 Task: Create a due date automation trigger when advanced on, on the wednesday of the week before a card is due add fields with custom field "Resume" set to a date more than 1 working days ago at 11:00 AM.
Action: Mouse moved to (944, 72)
Screenshot: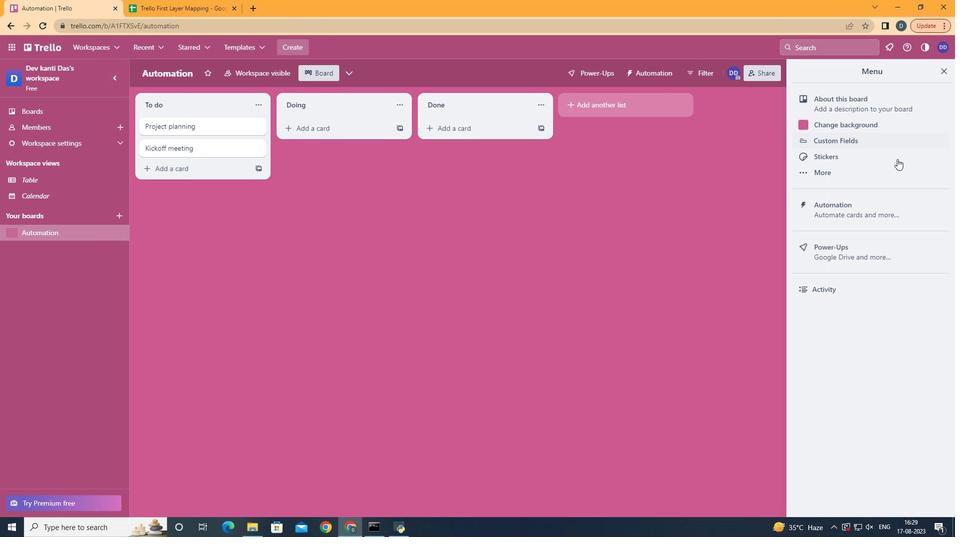 
Action: Mouse pressed left at (944, 72)
Screenshot: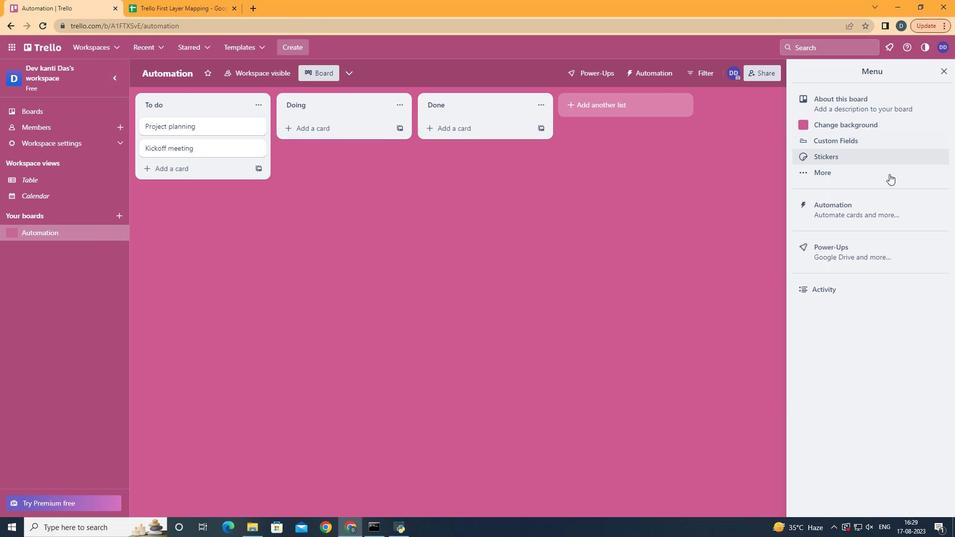
Action: Mouse moved to (873, 217)
Screenshot: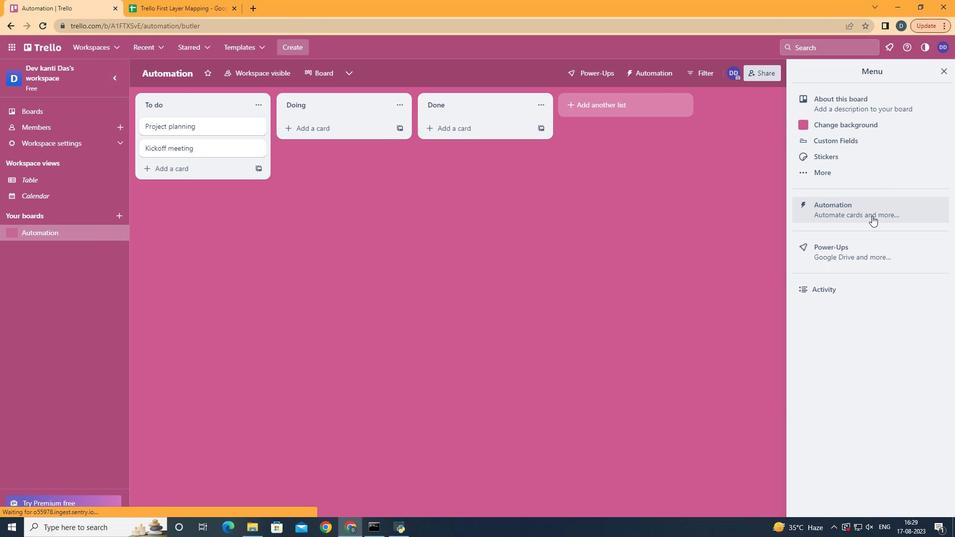 
Action: Mouse pressed left at (873, 217)
Screenshot: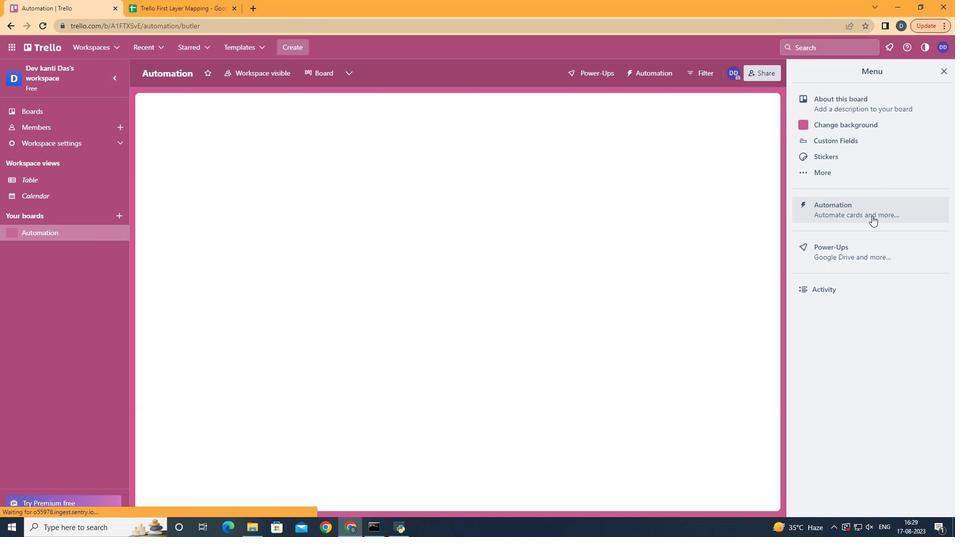 
Action: Mouse moved to (174, 202)
Screenshot: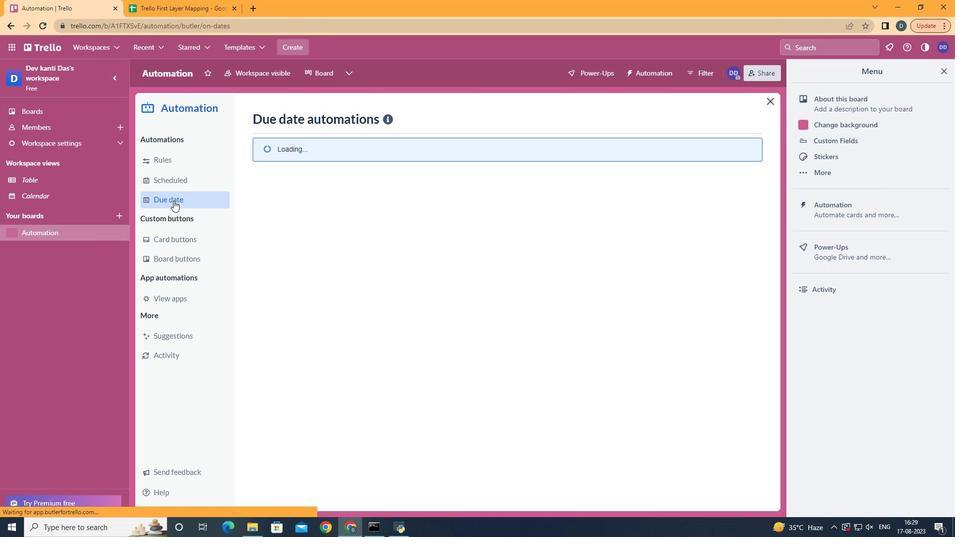 
Action: Mouse pressed left at (174, 202)
Screenshot: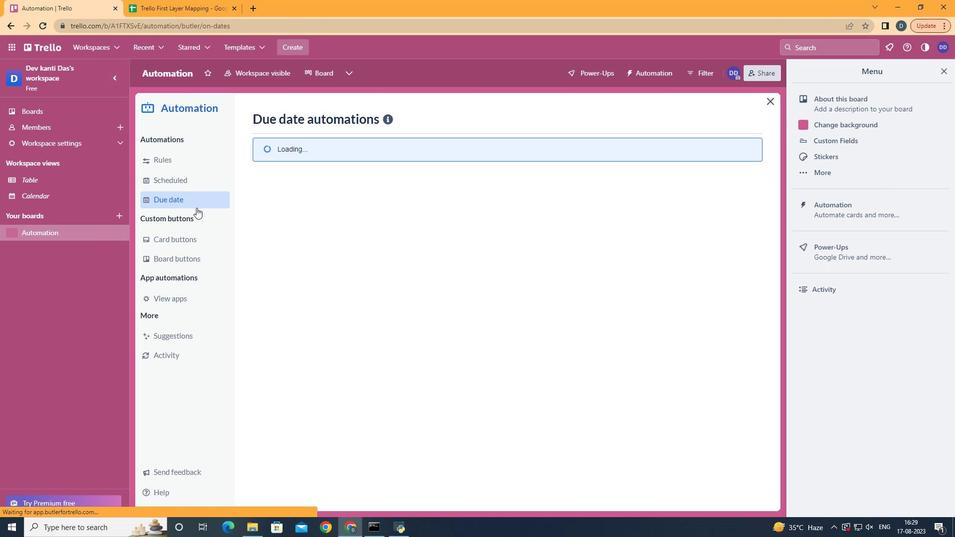 
Action: Mouse moved to (705, 116)
Screenshot: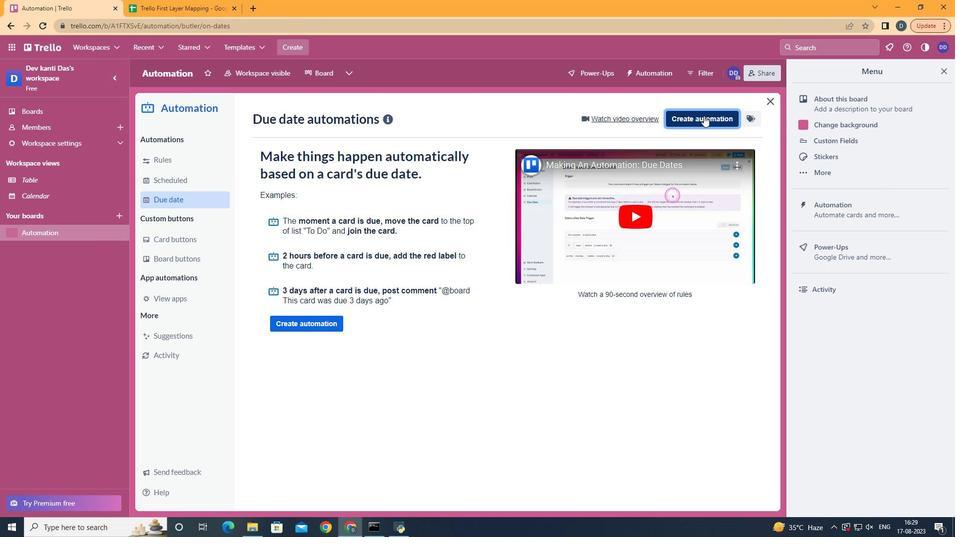 
Action: Mouse pressed left at (705, 116)
Screenshot: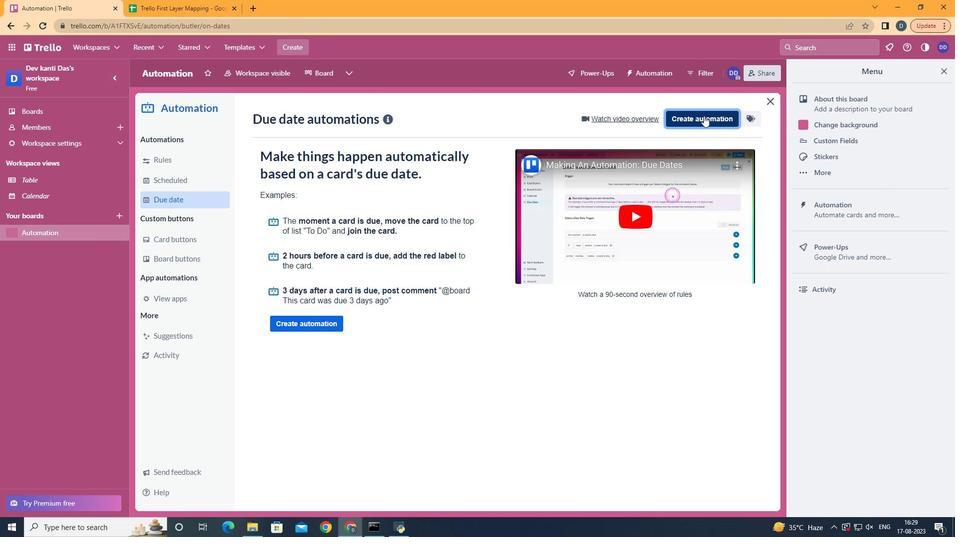 
Action: Mouse moved to (498, 218)
Screenshot: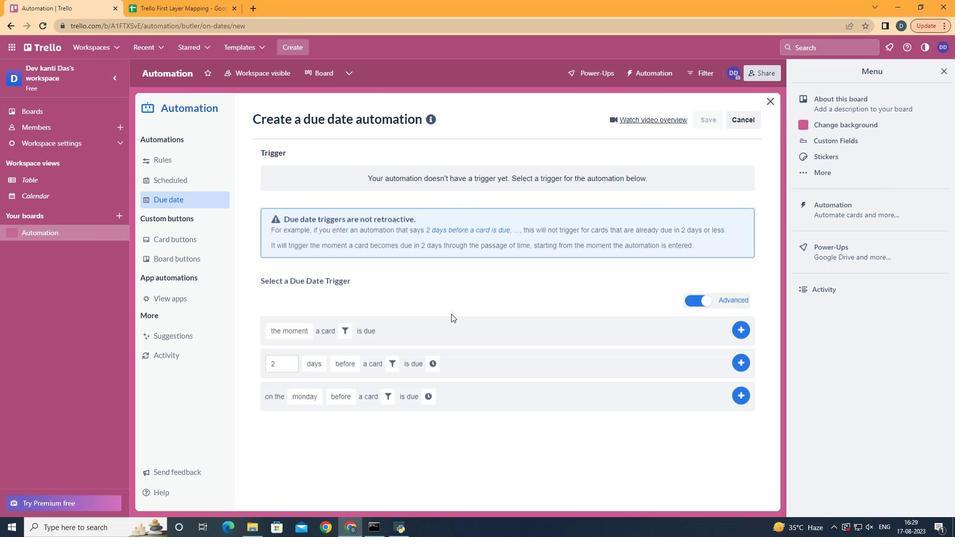 
Action: Mouse pressed left at (498, 218)
Screenshot: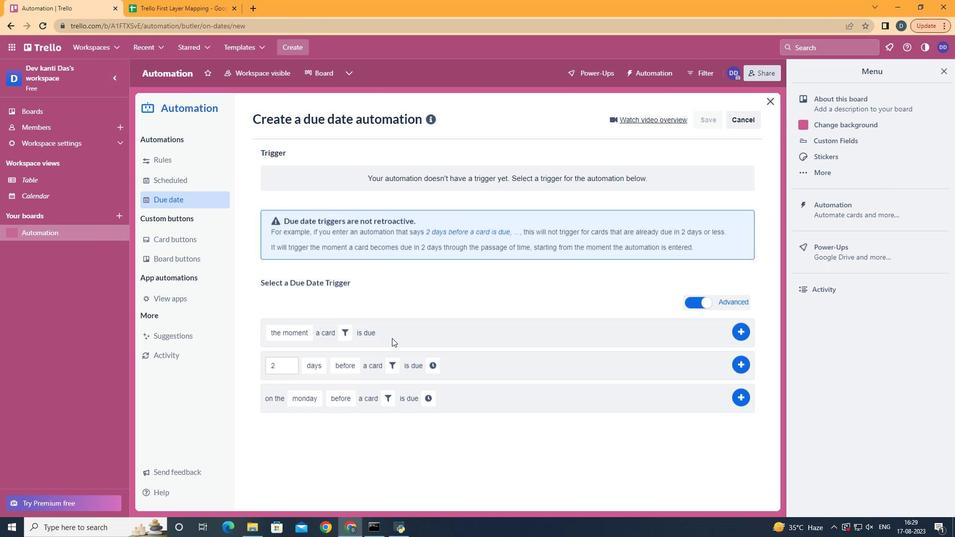 
Action: Mouse moved to (316, 300)
Screenshot: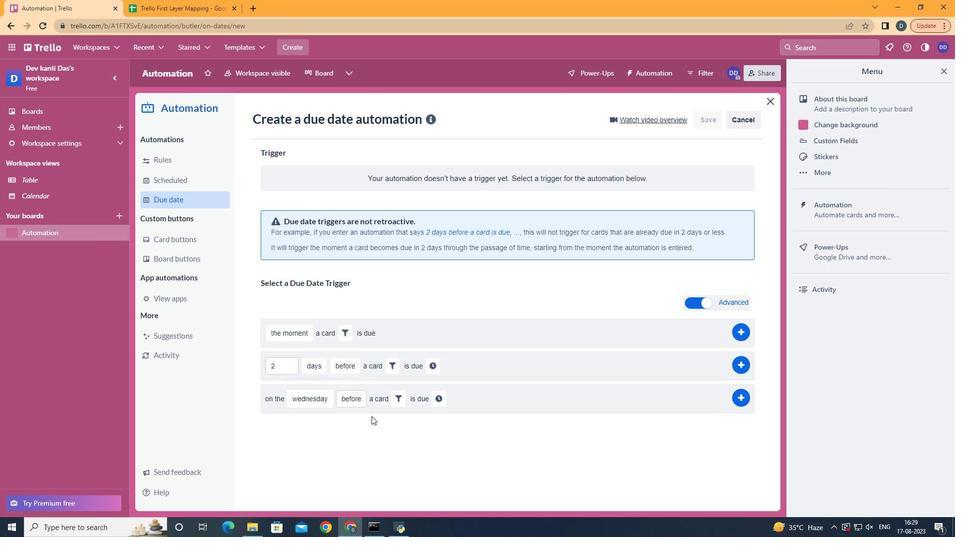 
Action: Mouse pressed left at (316, 300)
Screenshot: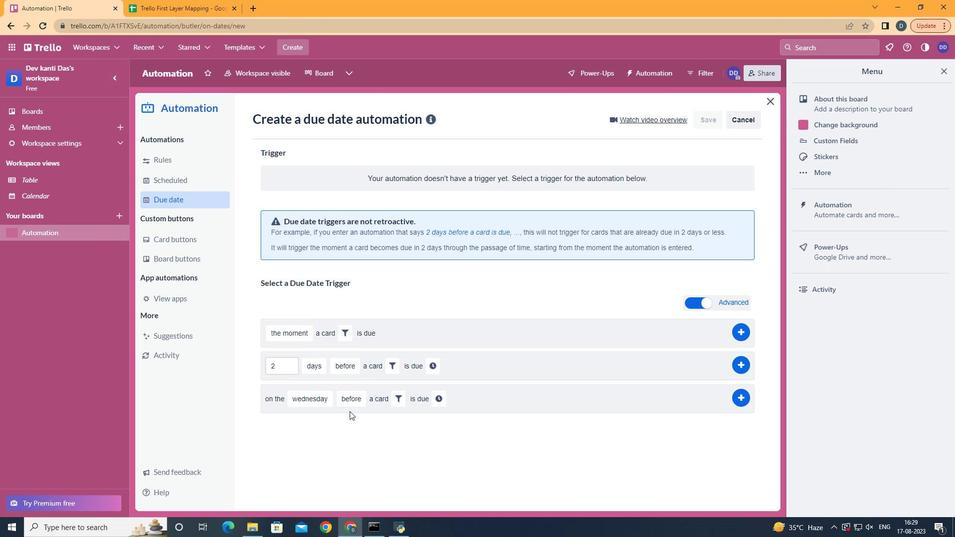 
Action: Mouse moved to (381, 484)
Screenshot: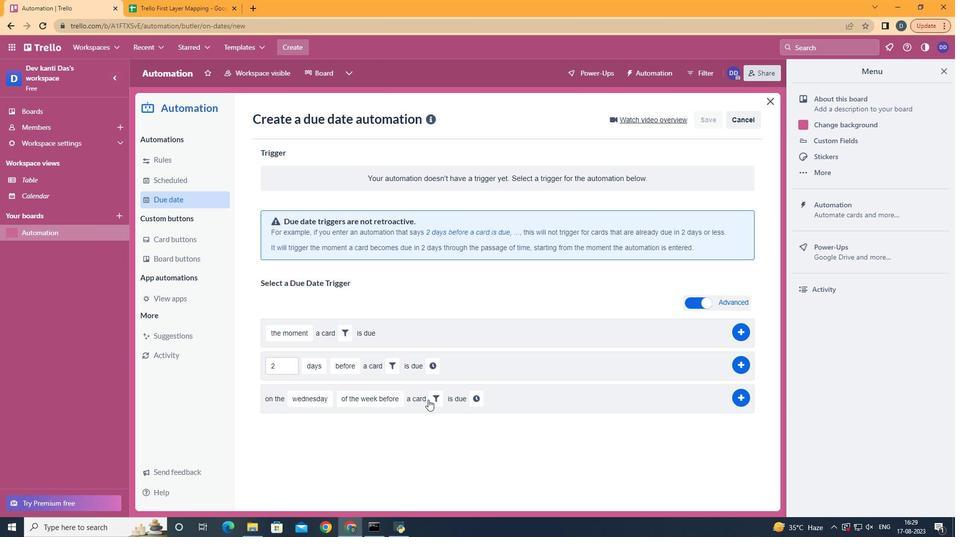 
Action: Mouse pressed left at (381, 484)
Screenshot: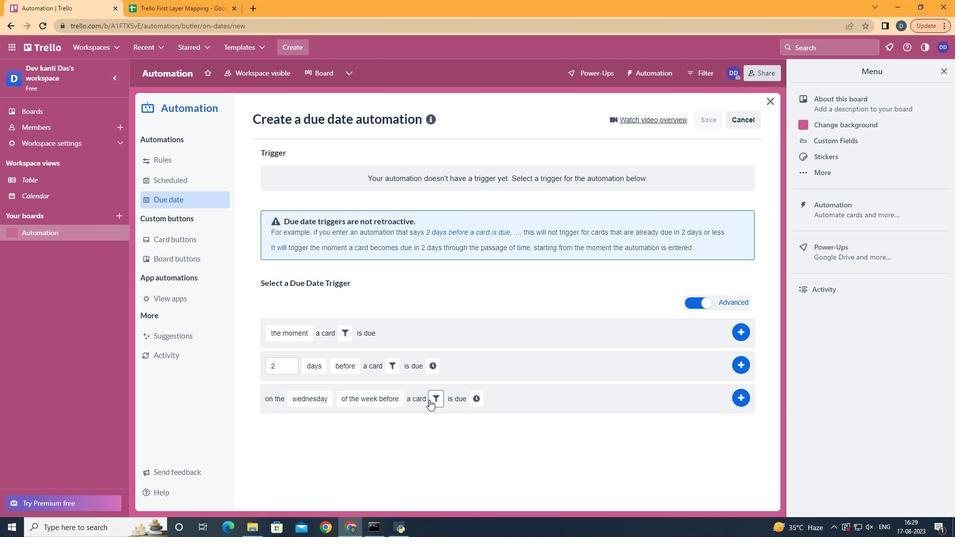 
Action: Mouse moved to (430, 401)
Screenshot: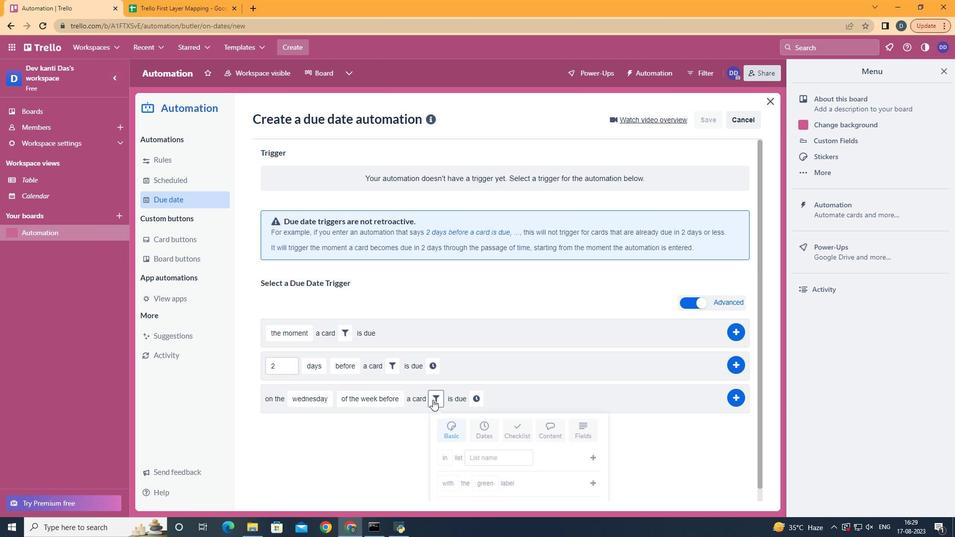 
Action: Mouse pressed left at (430, 401)
Screenshot: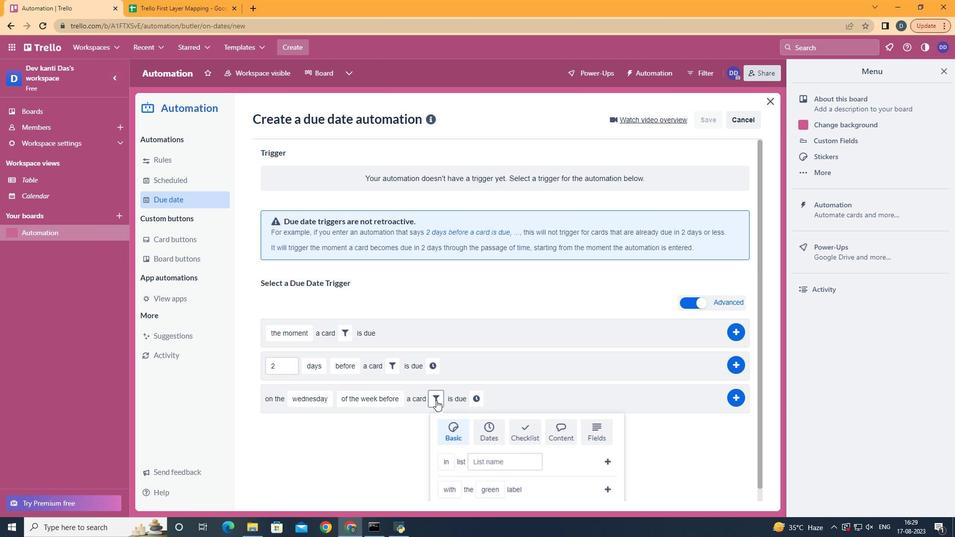 
Action: Mouse moved to (605, 430)
Screenshot: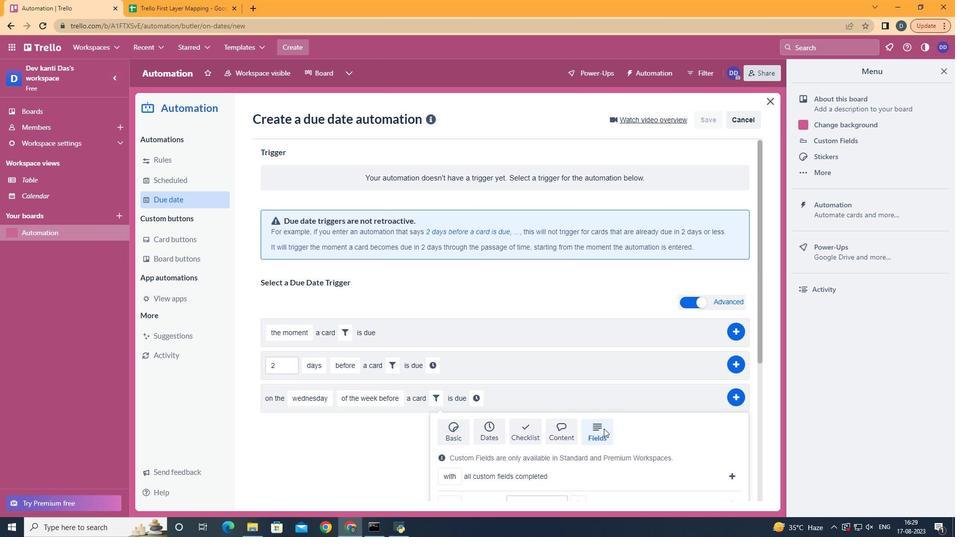 
Action: Mouse pressed left at (605, 430)
Screenshot: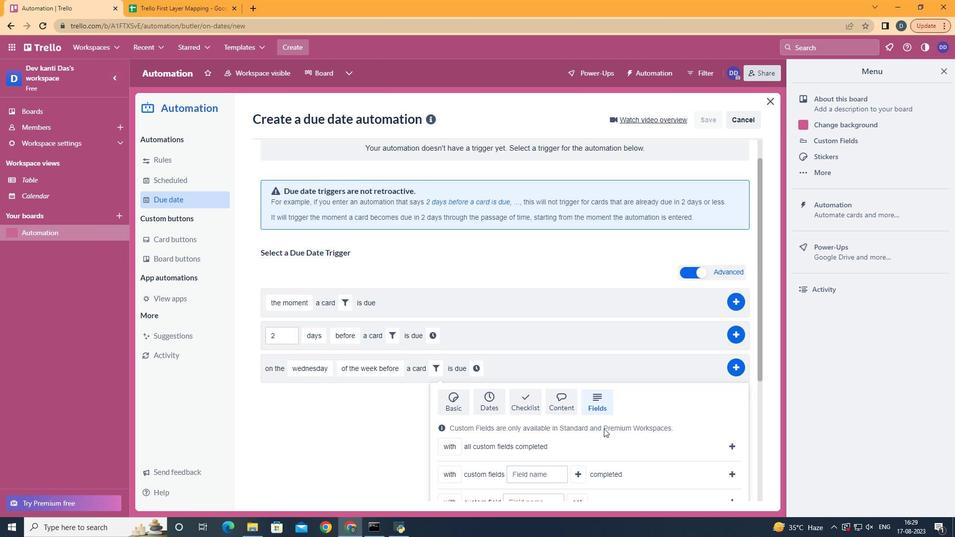 
Action: Mouse scrolled (605, 429) with delta (0, 0)
Screenshot: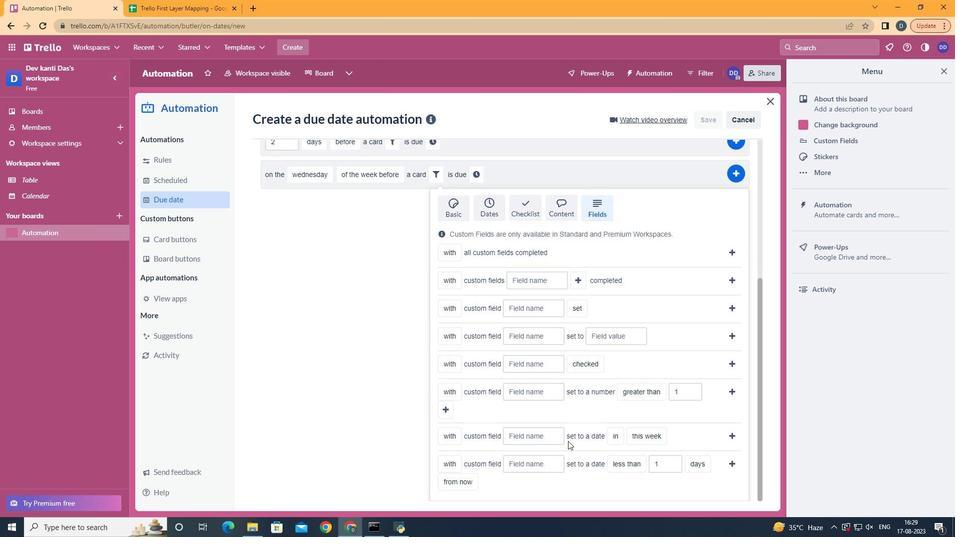 
Action: Mouse scrolled (605, 429) with delta (0, 0)
Screenshot: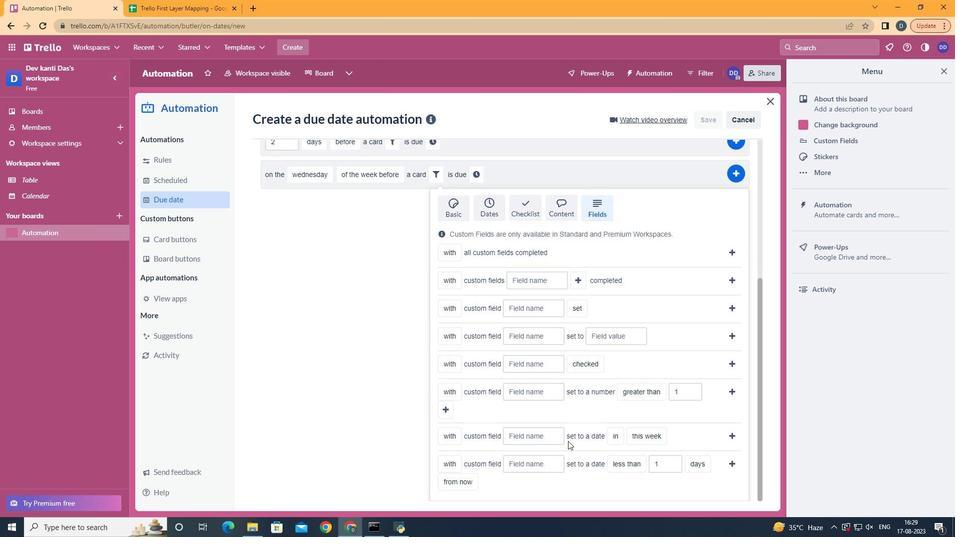 
Action: Mouse scrolled (605, 429) with delta (0, 0)
Screenshot: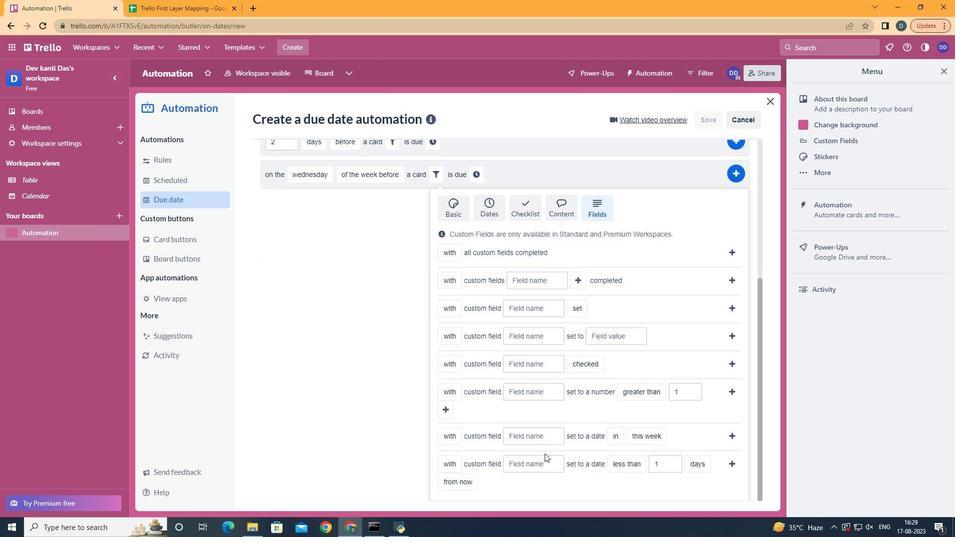 
Action: Mouse scrolled (605, 429) with delta (0, 0)
Screenshot: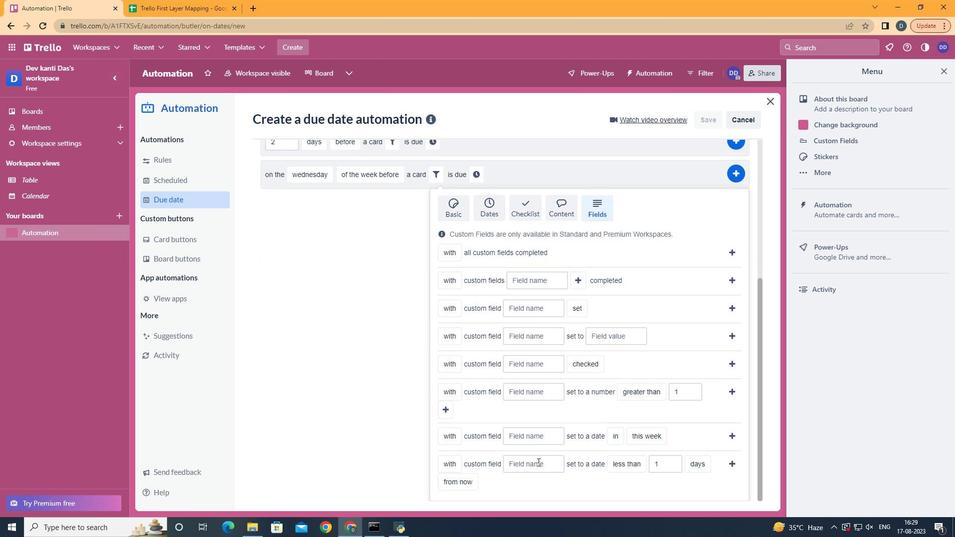 
Action: Mouse scrolled (605, 429) with delta (0, 0)
Screenshot: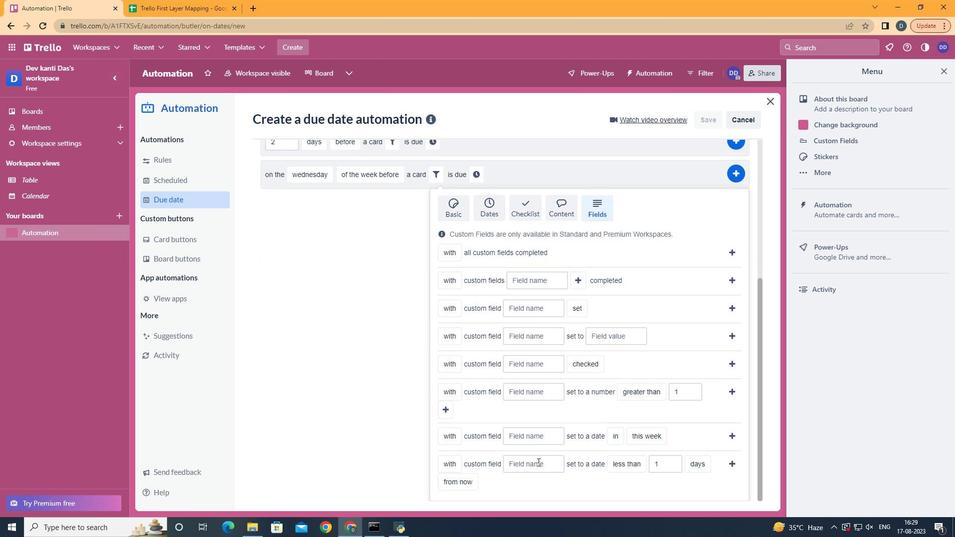 
Action: Mouse moved to (537, 470)
Screenshot: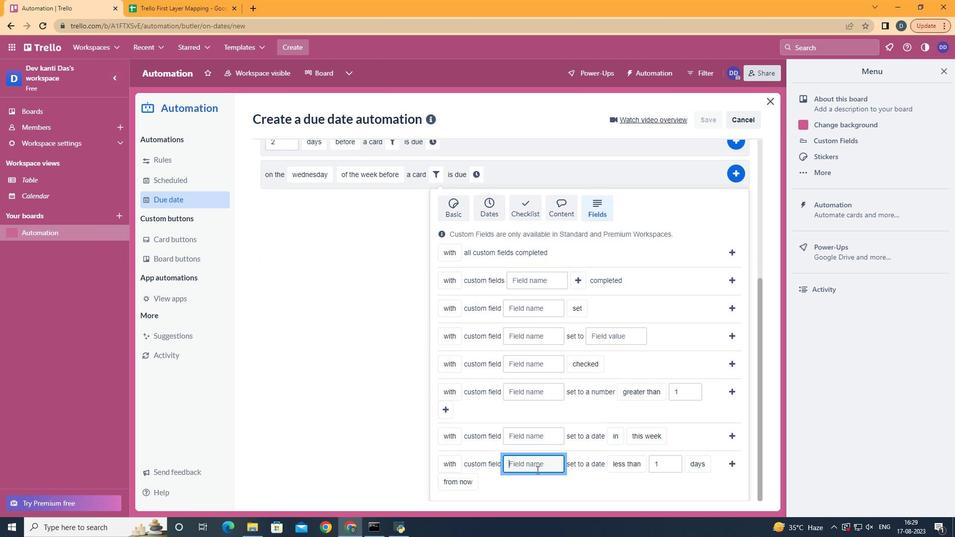 
Action: Mouse pressed left at (537, 470)
Screenshot: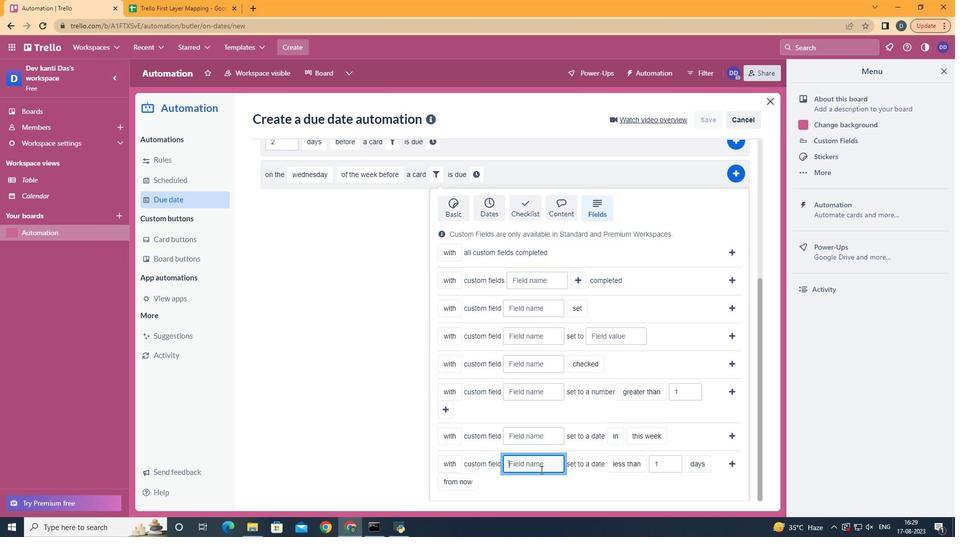 
Action: Mouse moved to (542, 471)
Screenshot: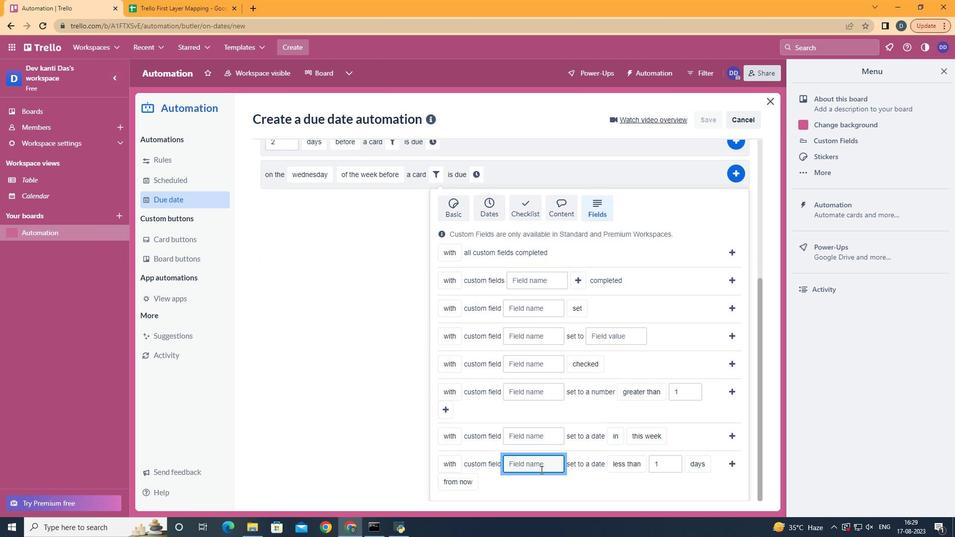 
Action: Key pressed <Key.shift><Key.shift><Key.shift>Resume
Screenshot: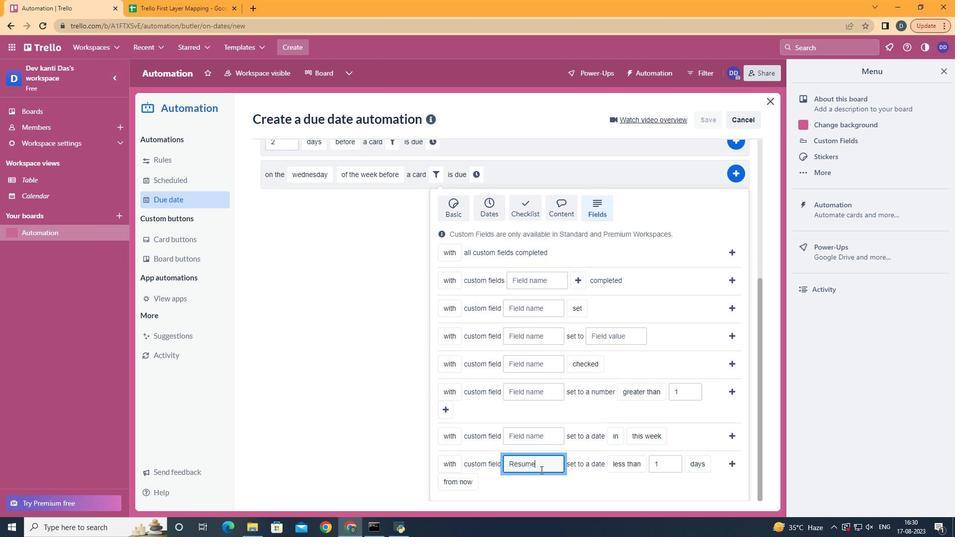 
Action: Mouse moved to (628, 417)
Screenshot: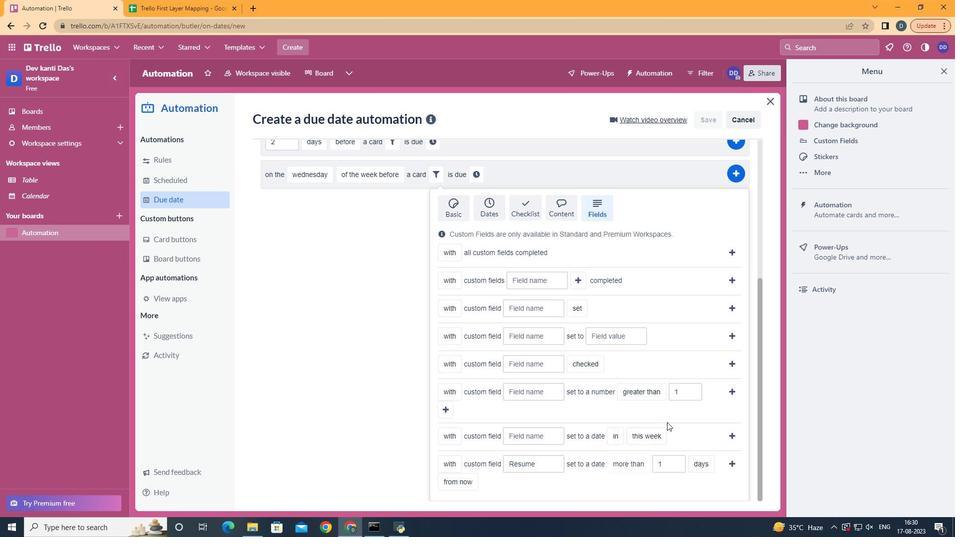 
Action: Mouse pressed left at (628, 417)
Screenshot: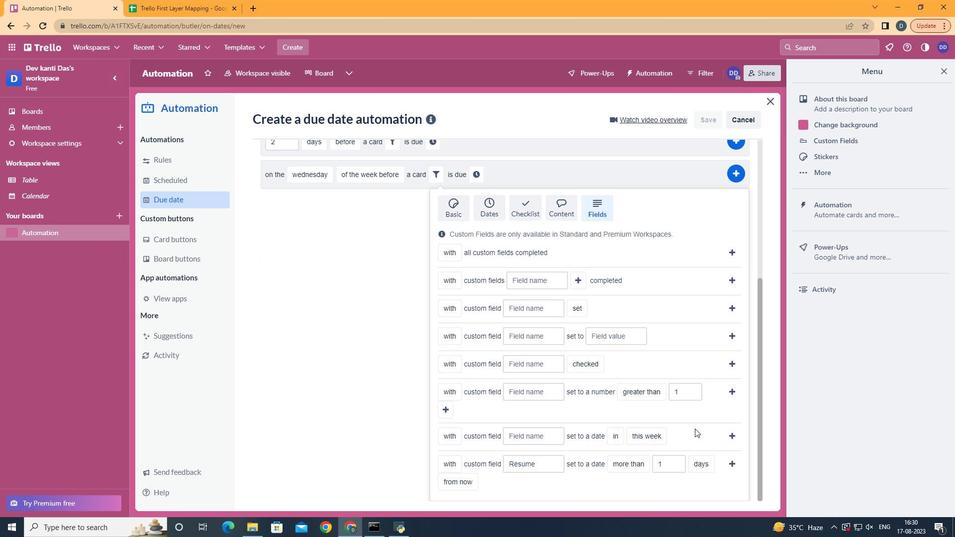 
Action: Mouse moved to (709, 452)
Screenshot: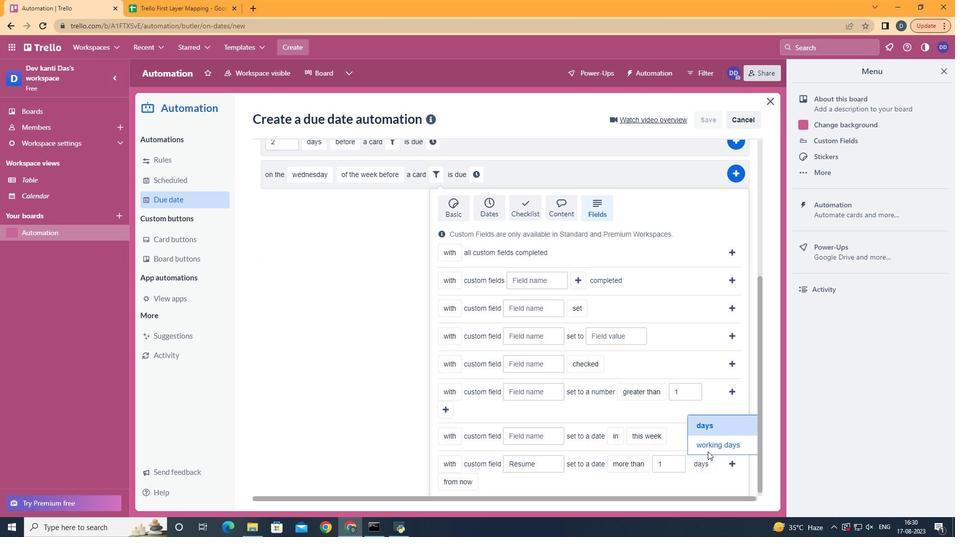 
Action: Mouse pressed left at (709, 452)
Screenshot: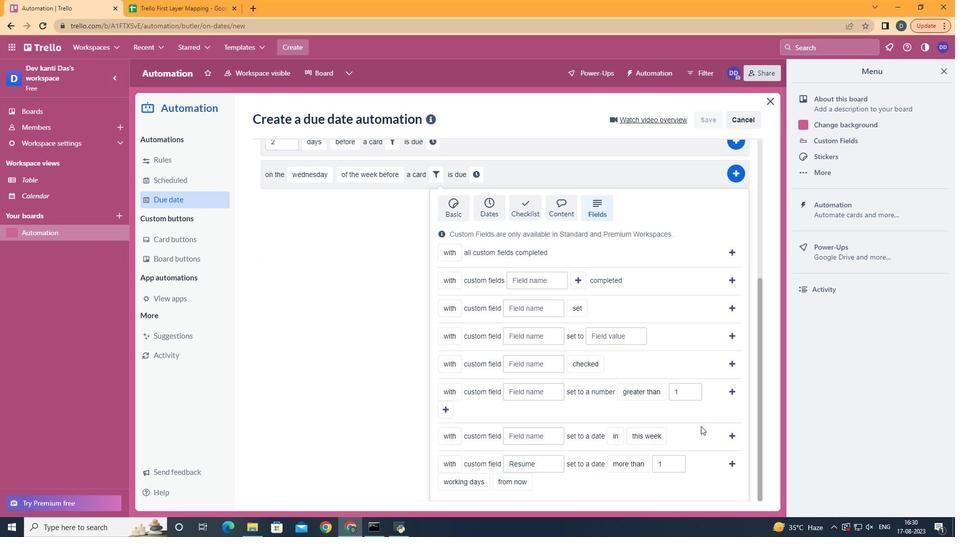 
Action: Mouse moved to (519, 466)
Screenshot: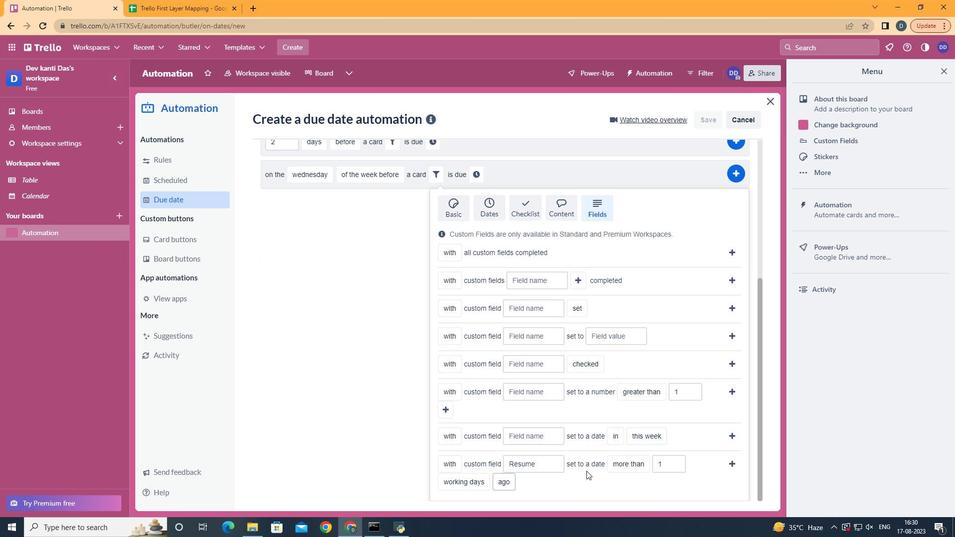 
Action: Mouse pressed left at (519, 466)
Screenshot: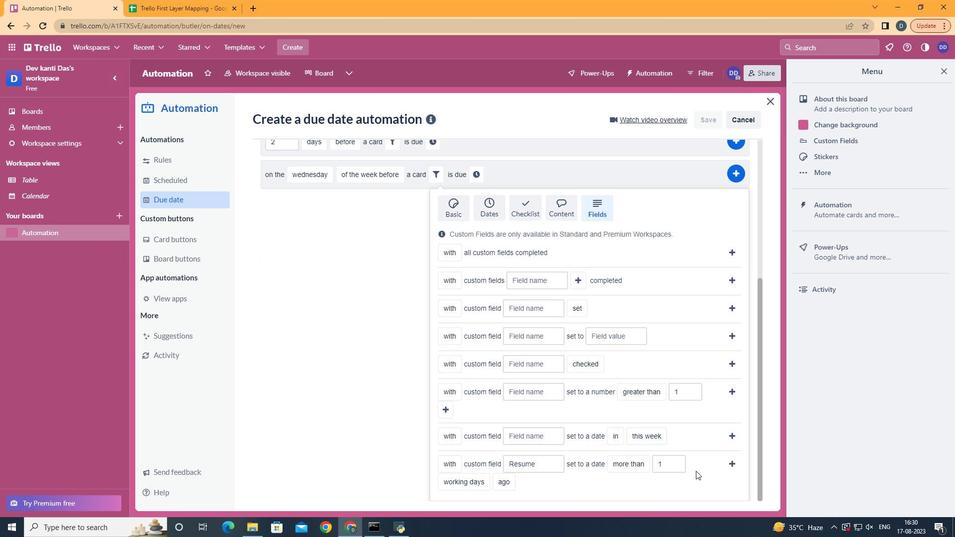 
Action: Mouse moved to (734, 462)
Screenshot: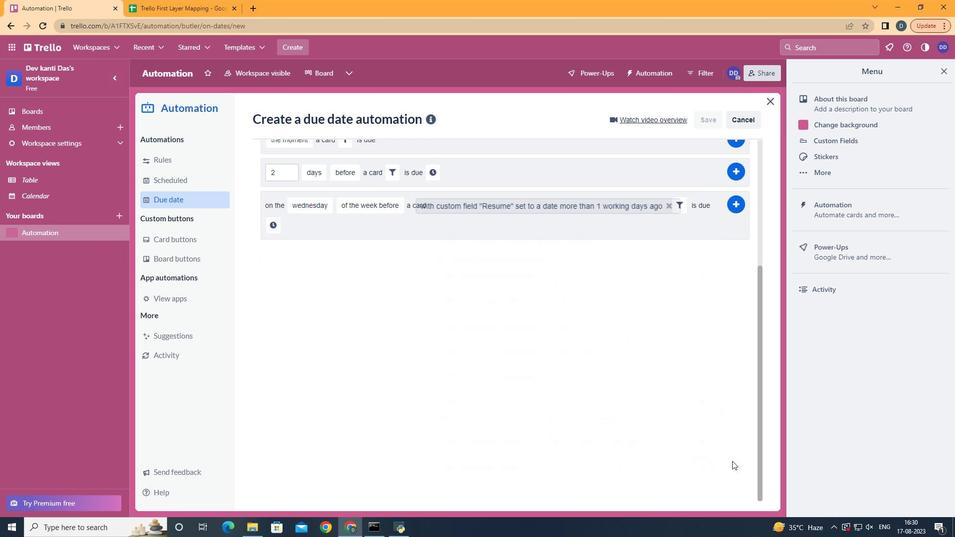 
Action: Mouse pressed left at (734, 462)
Screenshot: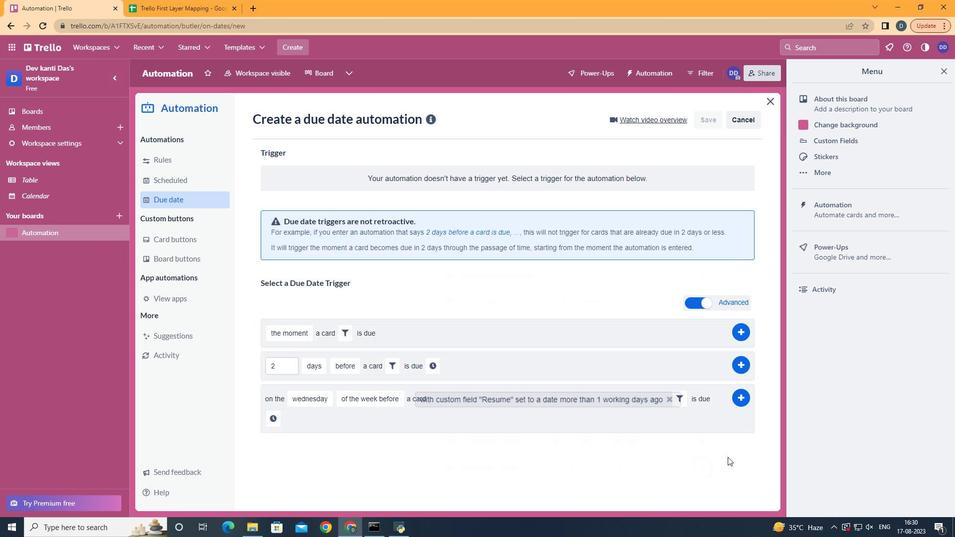 
Action: Mouse moved to (270, 424)
Screenshot: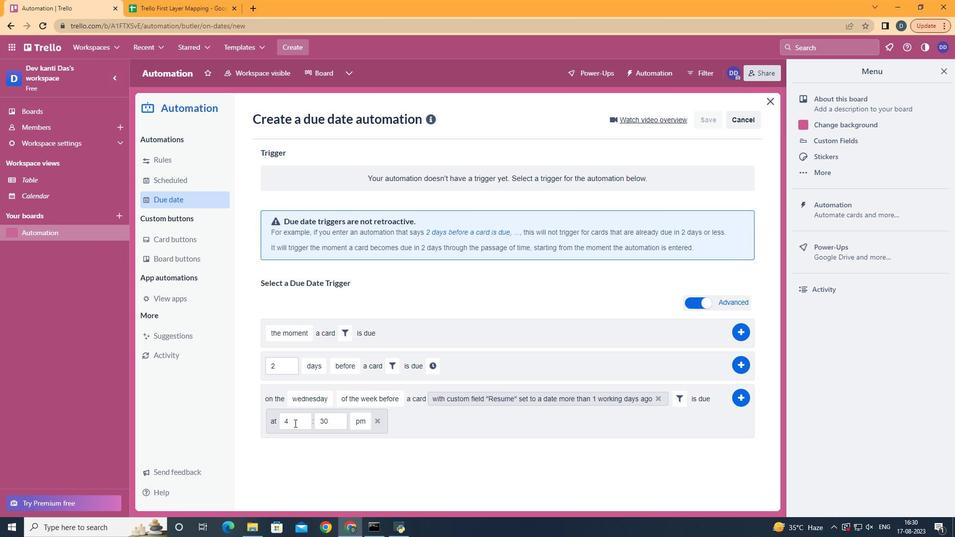 
Action: Mouse pressed left at (270, 424)
Screenshot: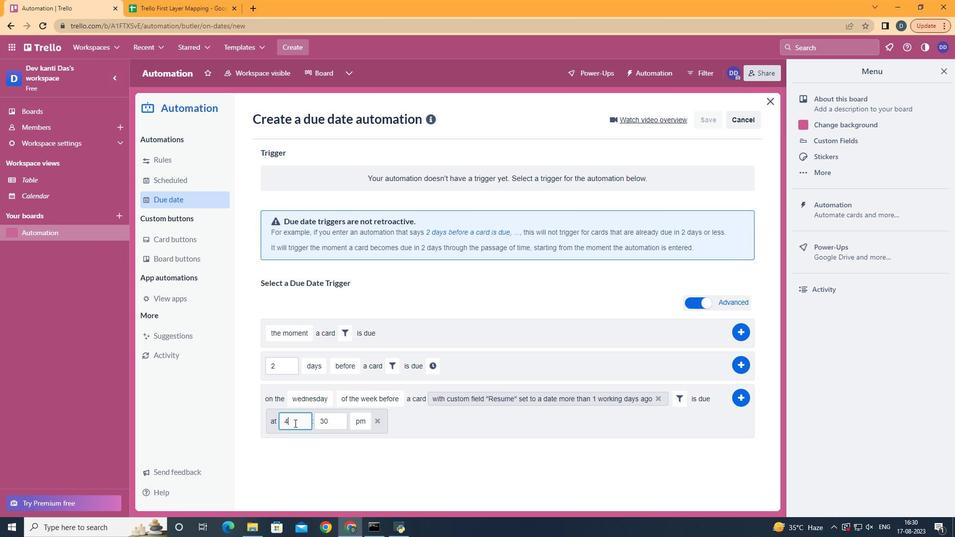 
Action: Mouse moved to (295, 424)
Screenshot: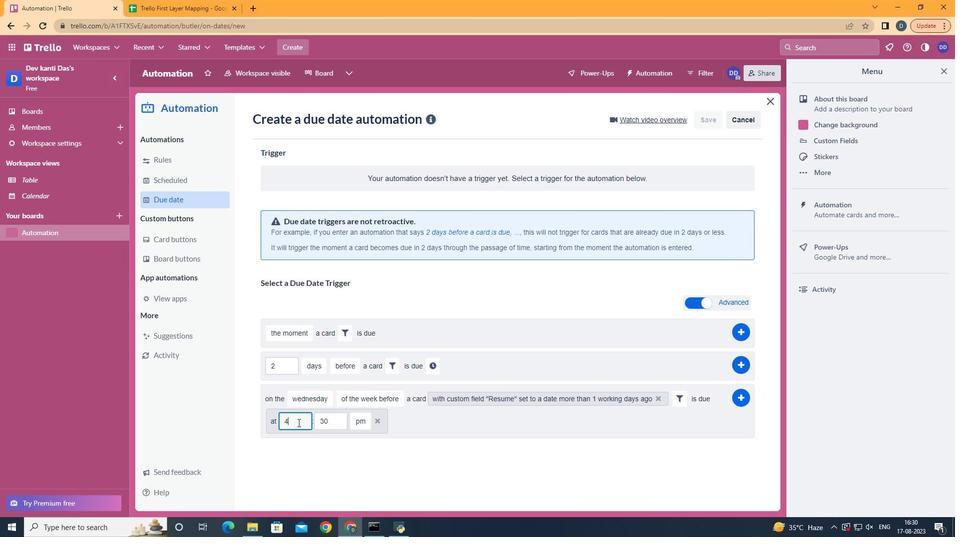 
Action: Mouse pressed left at (295, 424)
Screenshot: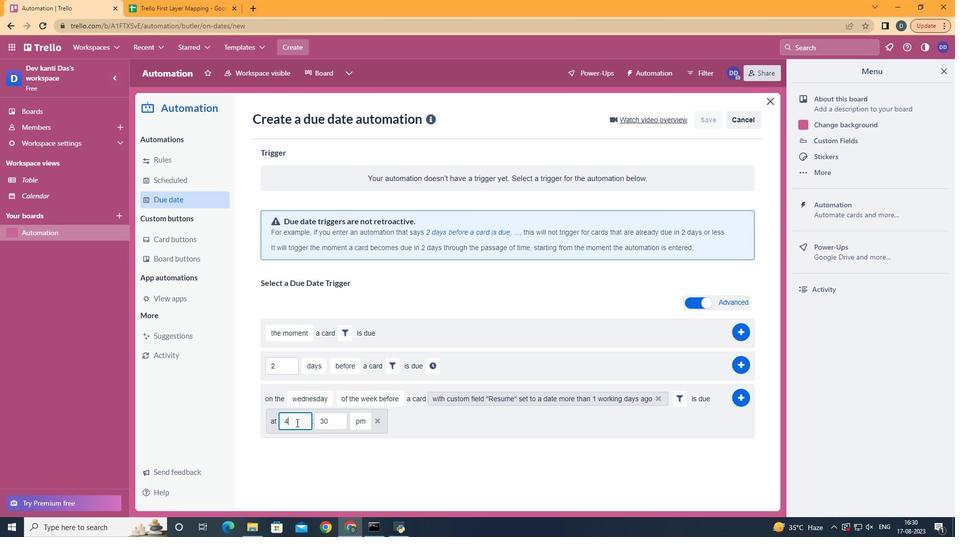 
Action: Mouse moved to (297, 424)
Screenshot: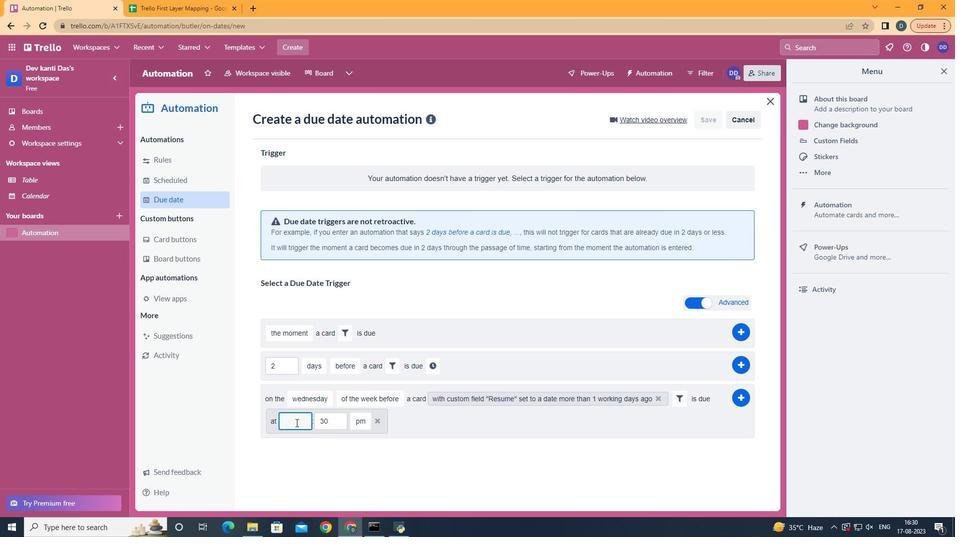 
Action: Key pressed <Key.backspace>11
Screenshot: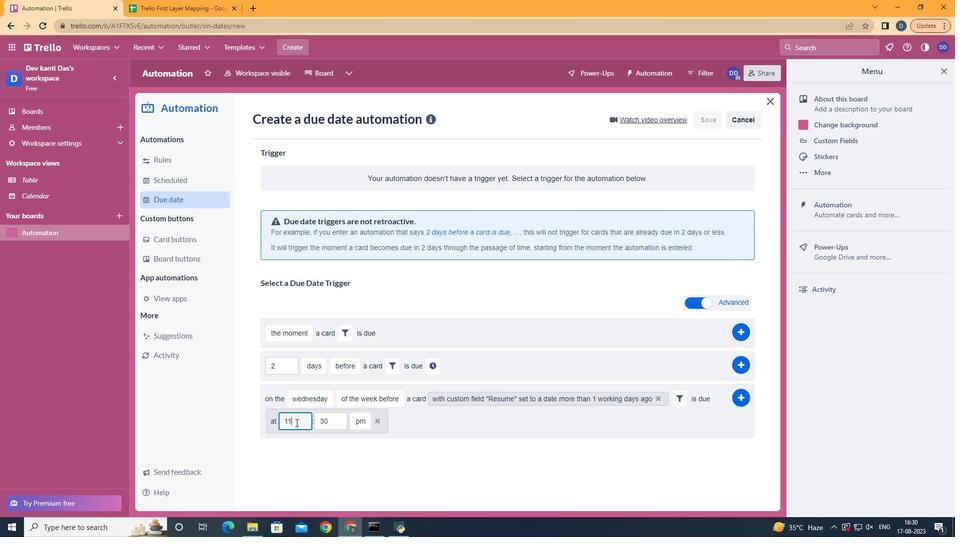 
Action: Mouse moved to (332, 425)
Screenshot: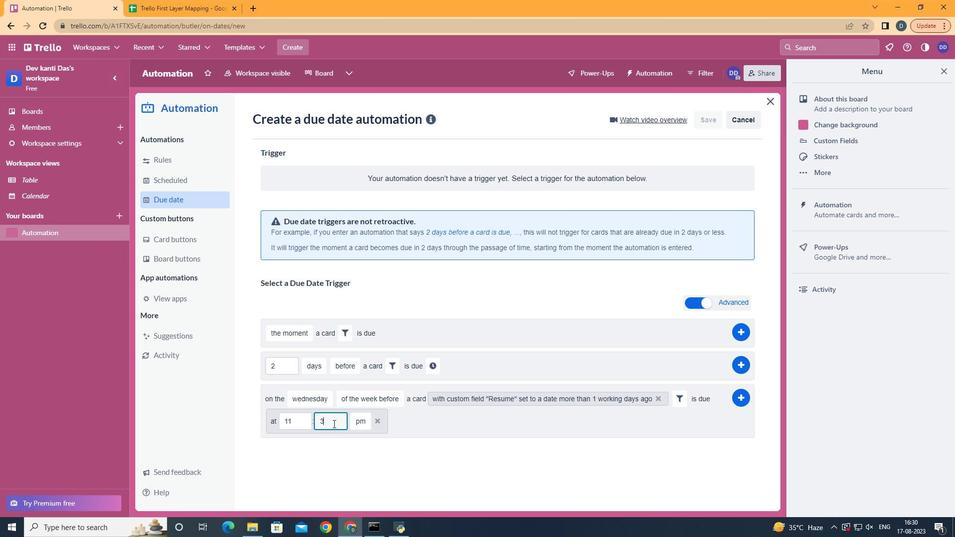
Action: Mouse pressed left at (332, 425)
Screenshot: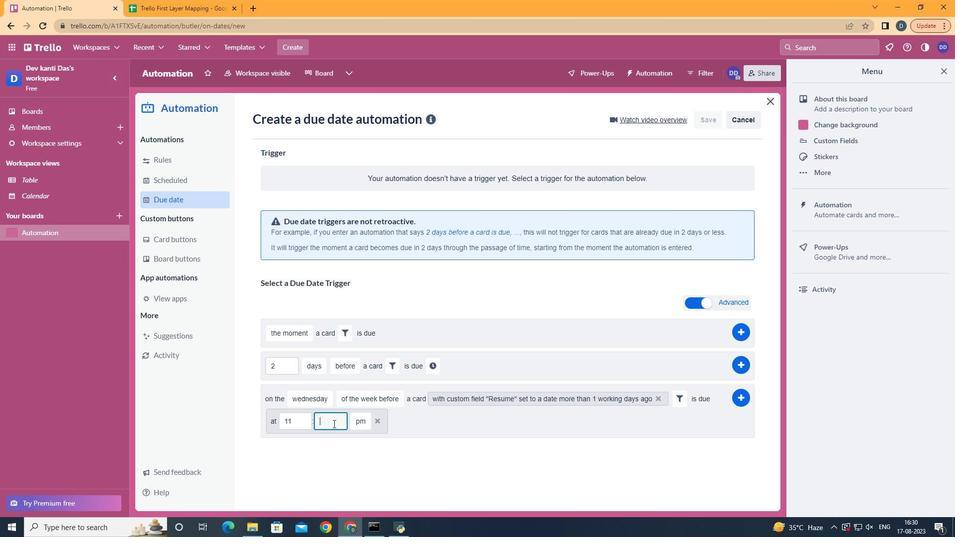 
Action: Mouse moved to (334, 425)
Screenshot: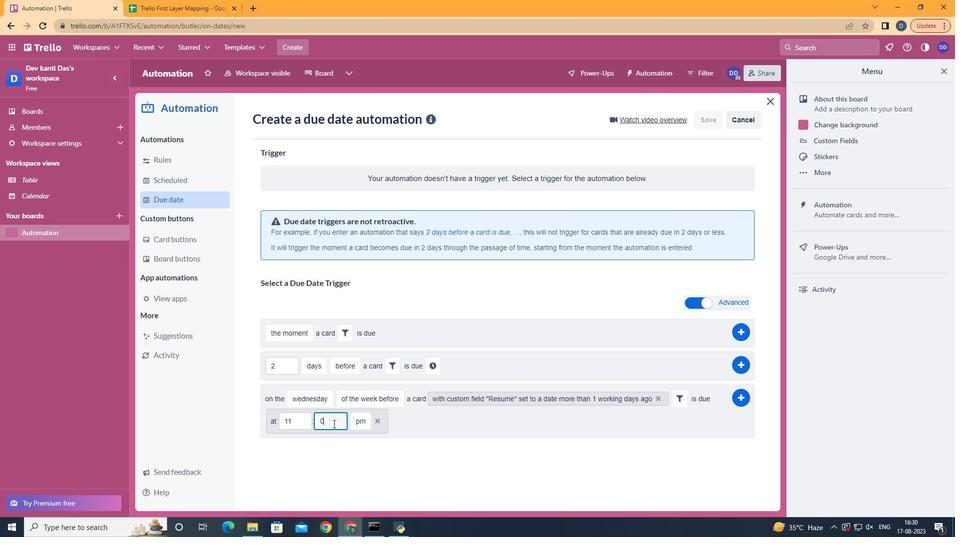 
Action: Key pressed <Key.backspace>
Screenshot: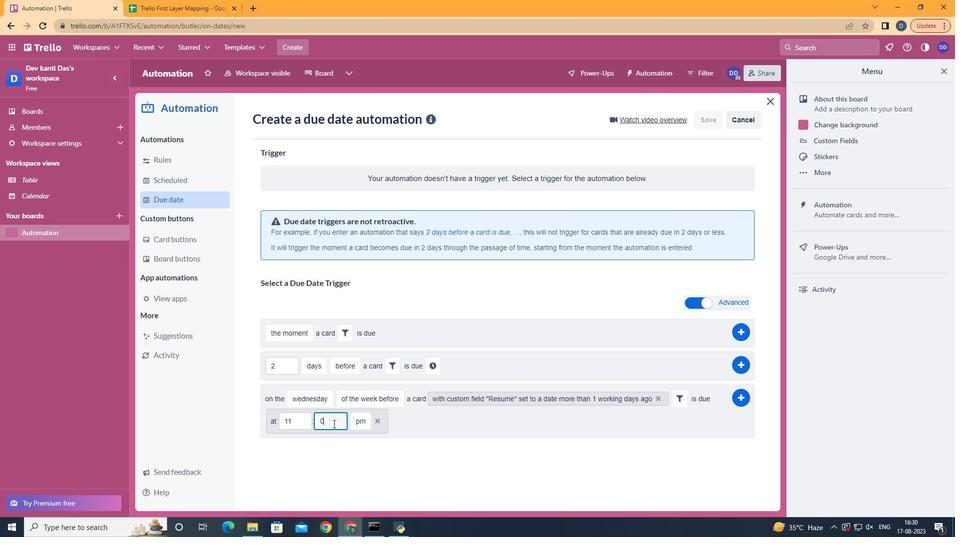 
Action: Mouse moved to (334, 425)
Screenshot: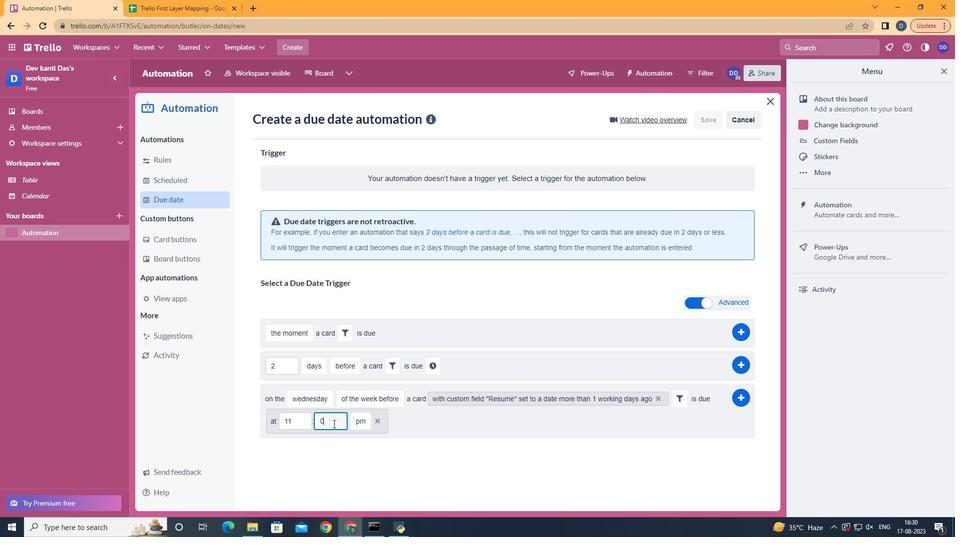 
Action: Key pressed <Key.backspace>00
Screenshot: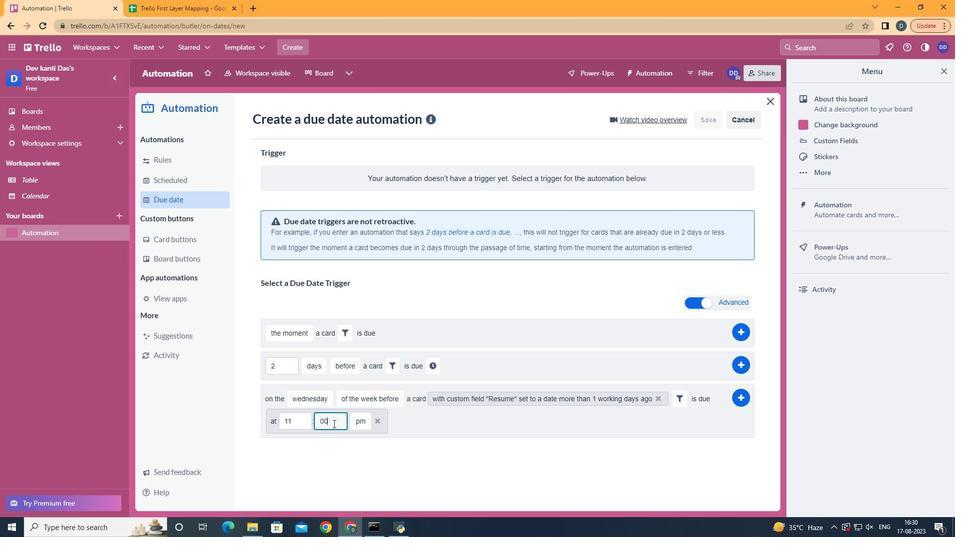 
Action: Mouse moved to (359, 434)
Screenshot: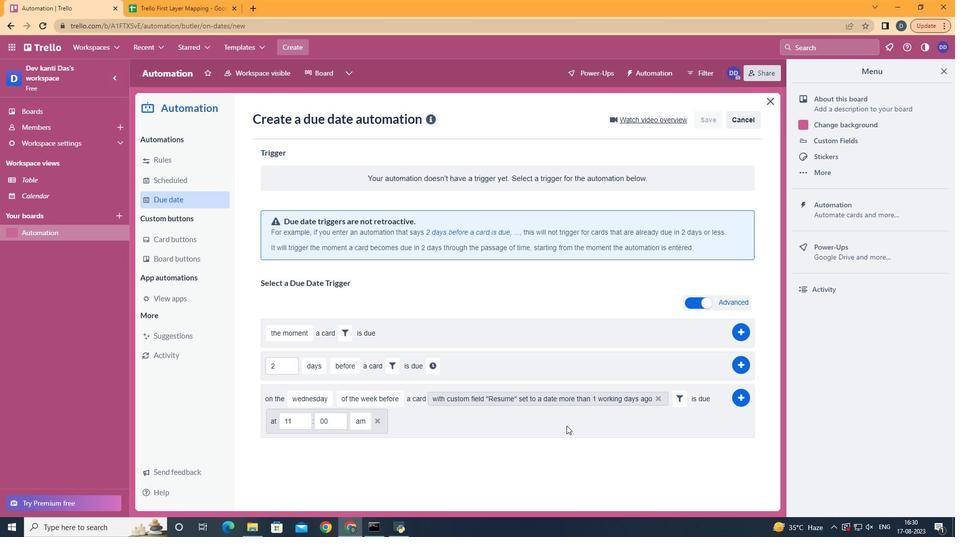 
Action: Mouse pressed left at (359, 434)
Screenshot: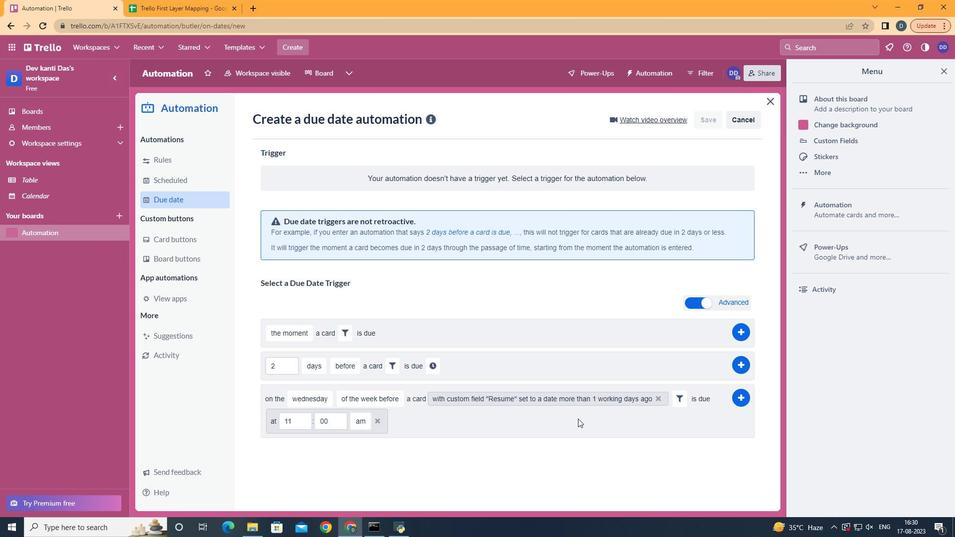 
Action: Mouse moved to (748, 398)
Screenshot: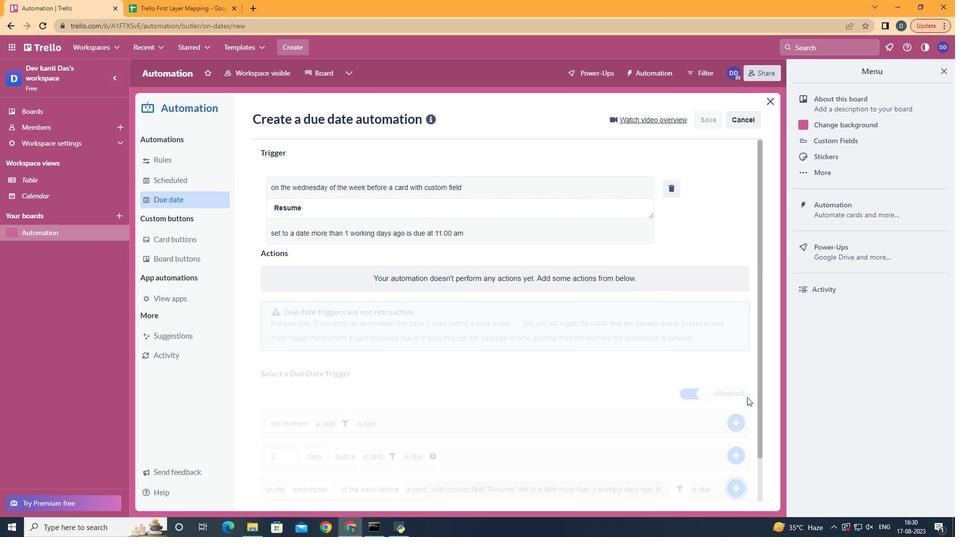 
Action: Mouse pressed left at (748, 398)
Screenshot: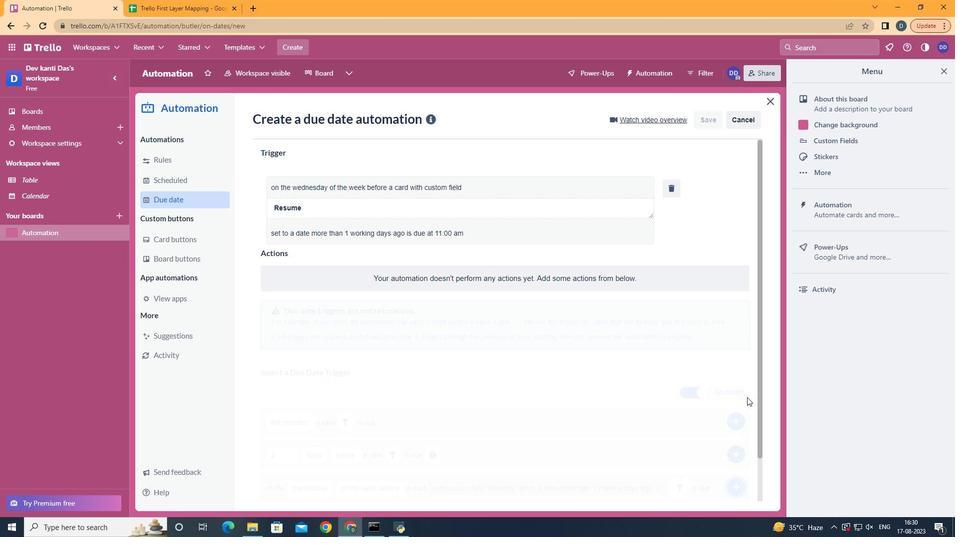 
